 Task: Add Sprouts Organic Apple Cinnamon Instant Oatmeal to the cart.
Action: Mouse moved to (23, 108)
Screenshot: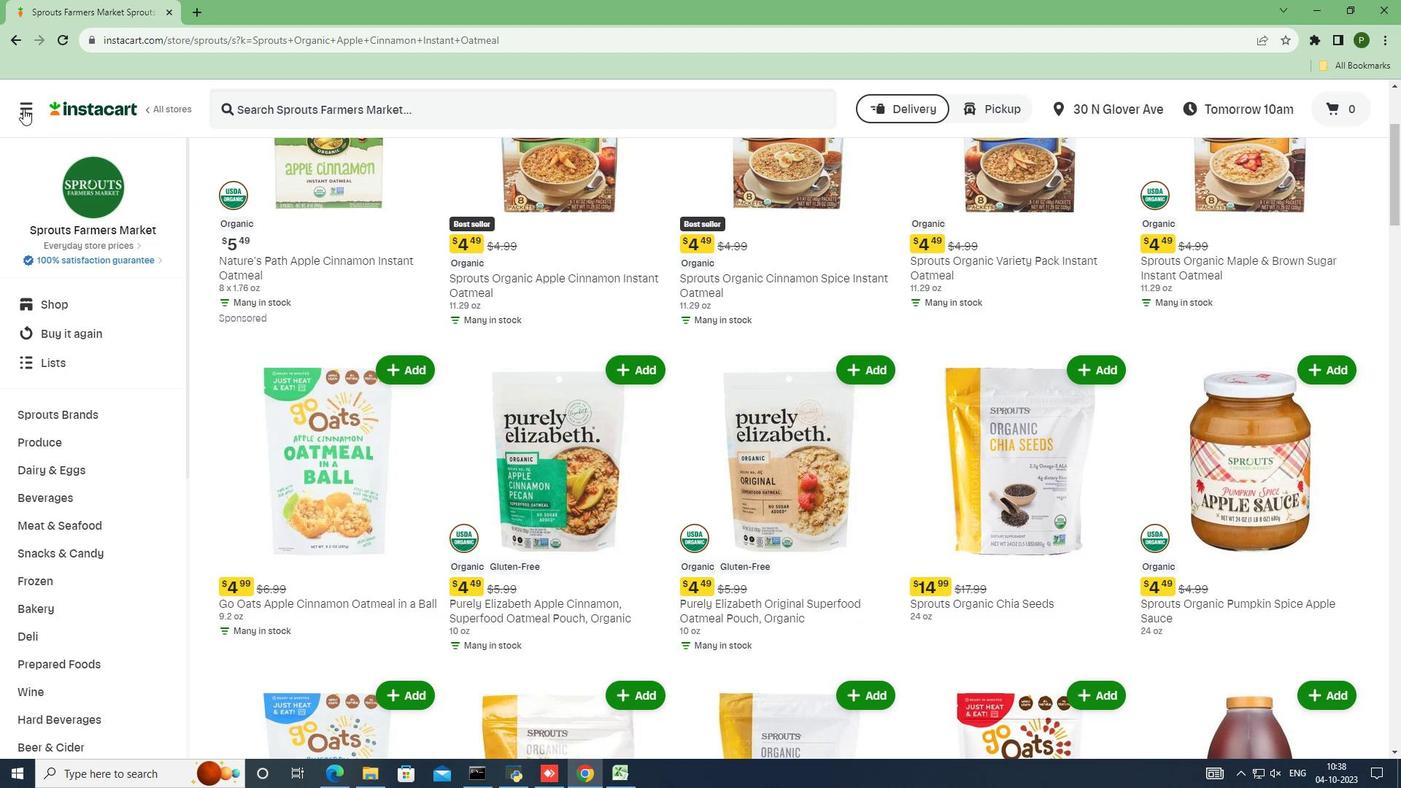 
Action: Mouse pressed left at (23, 108)
Screenshot: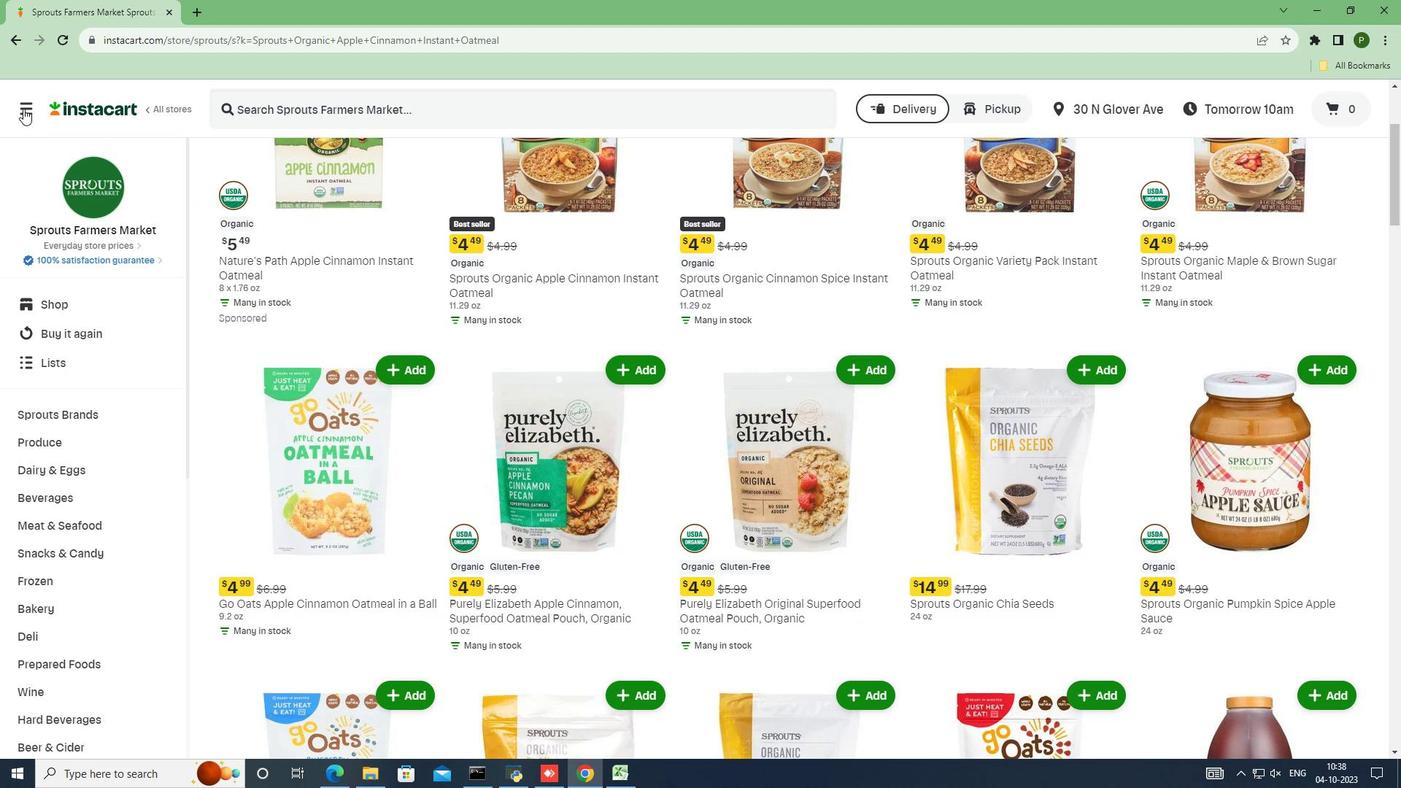 
Action: Mouse moved to (54, 403)
Screenshot: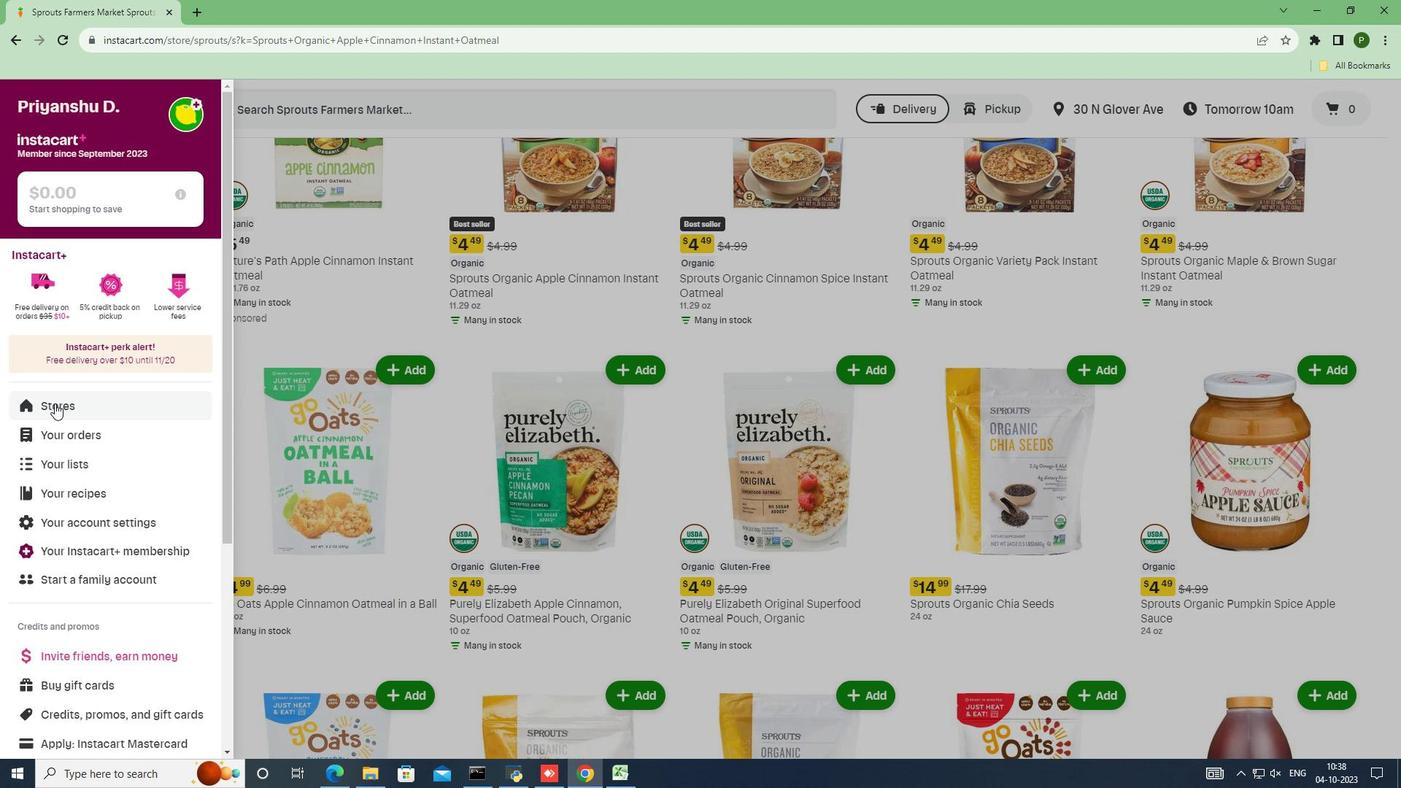 
Action: Mouse pressed left at (54, 403)
Screenshot: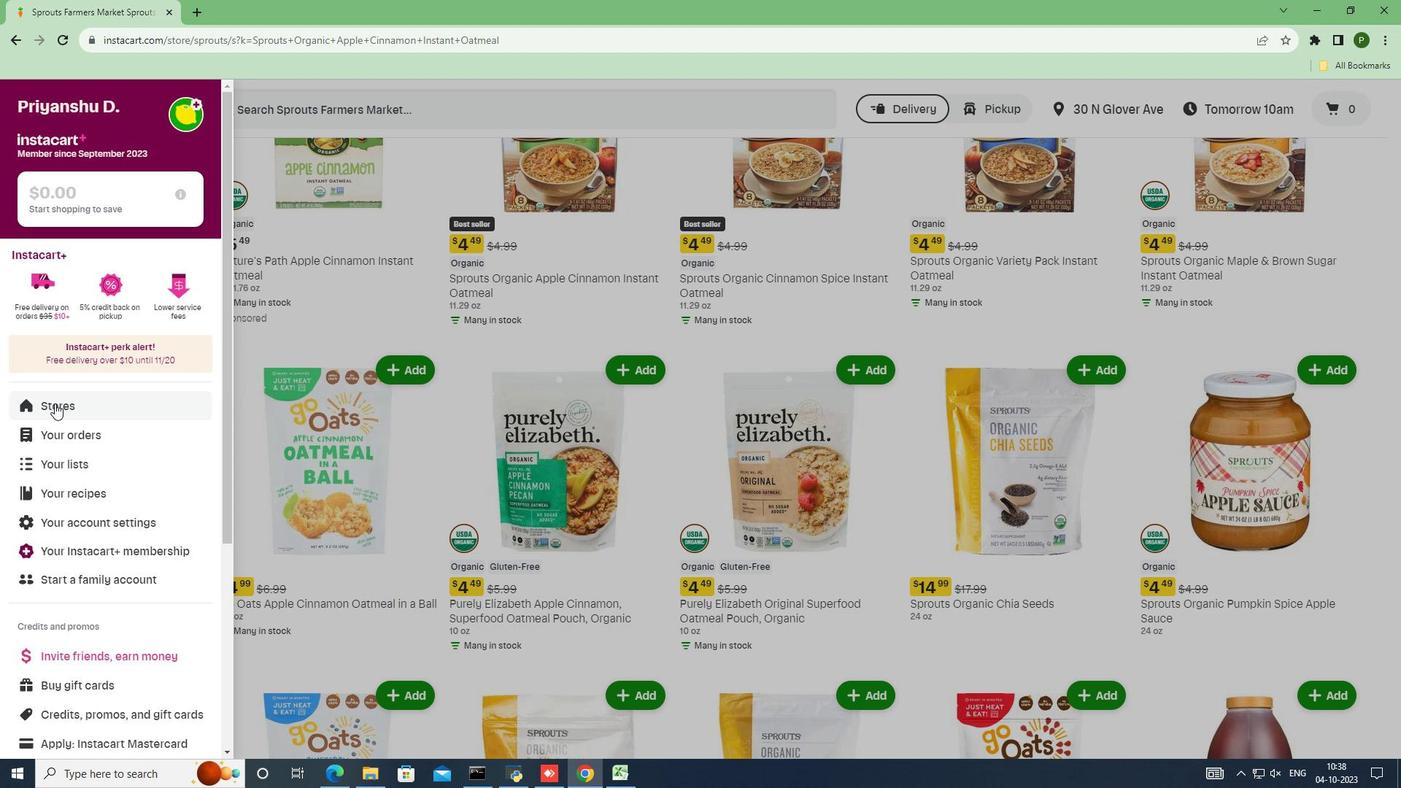 
Action: Mouse moved to (340, 167)
Screenshot: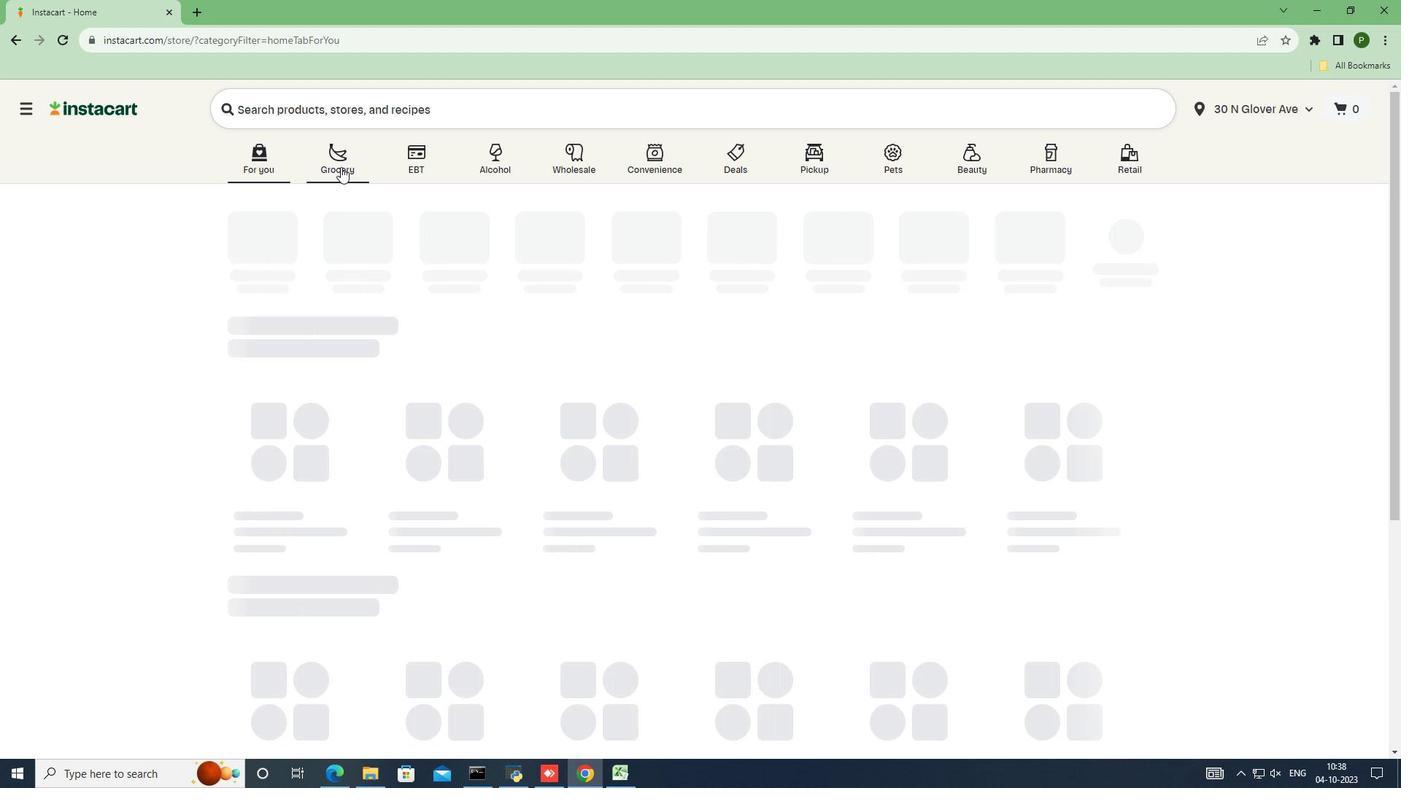 
Action: Mouse pressed left at (340, 167)
Screenshot: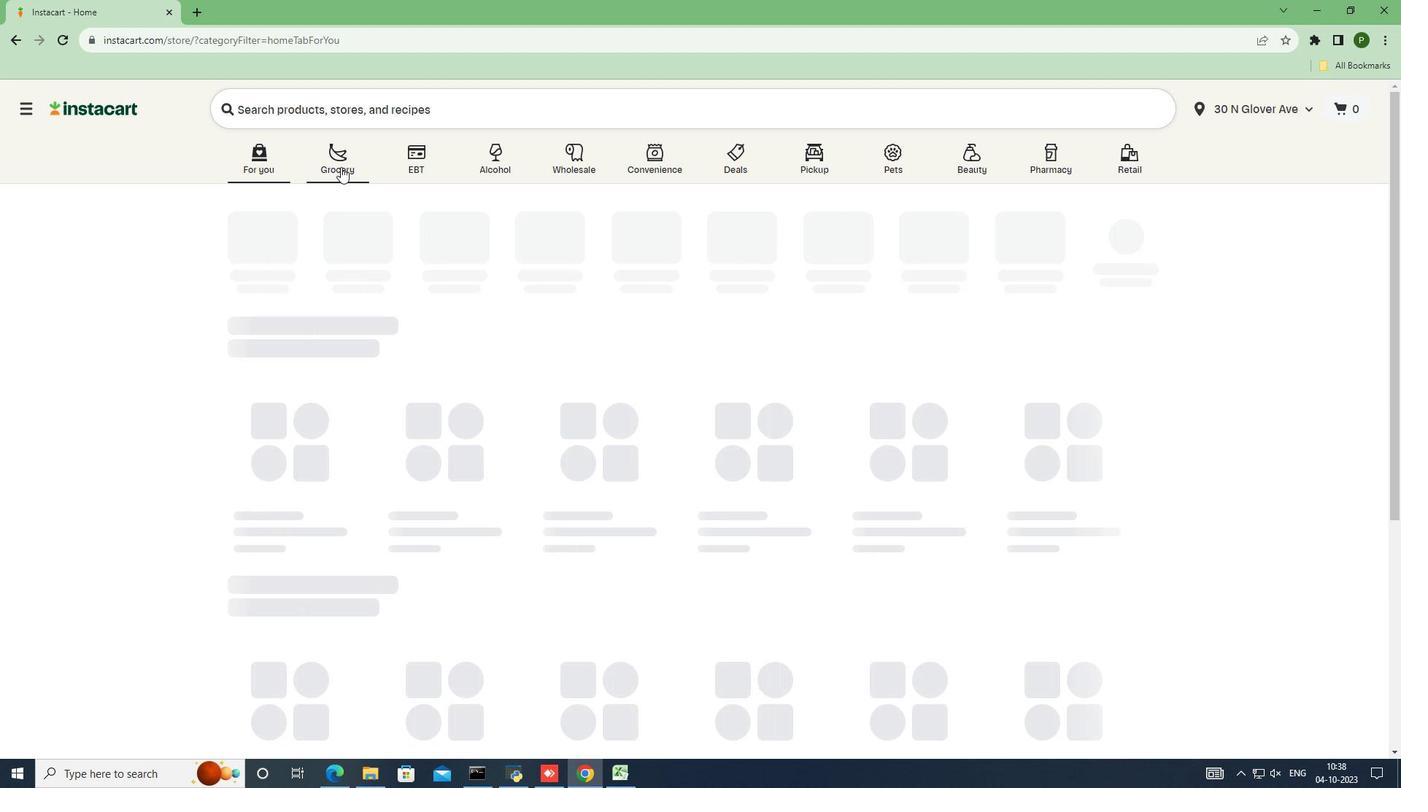 
Action: Mouse moved to (889, 335)
Screenshot: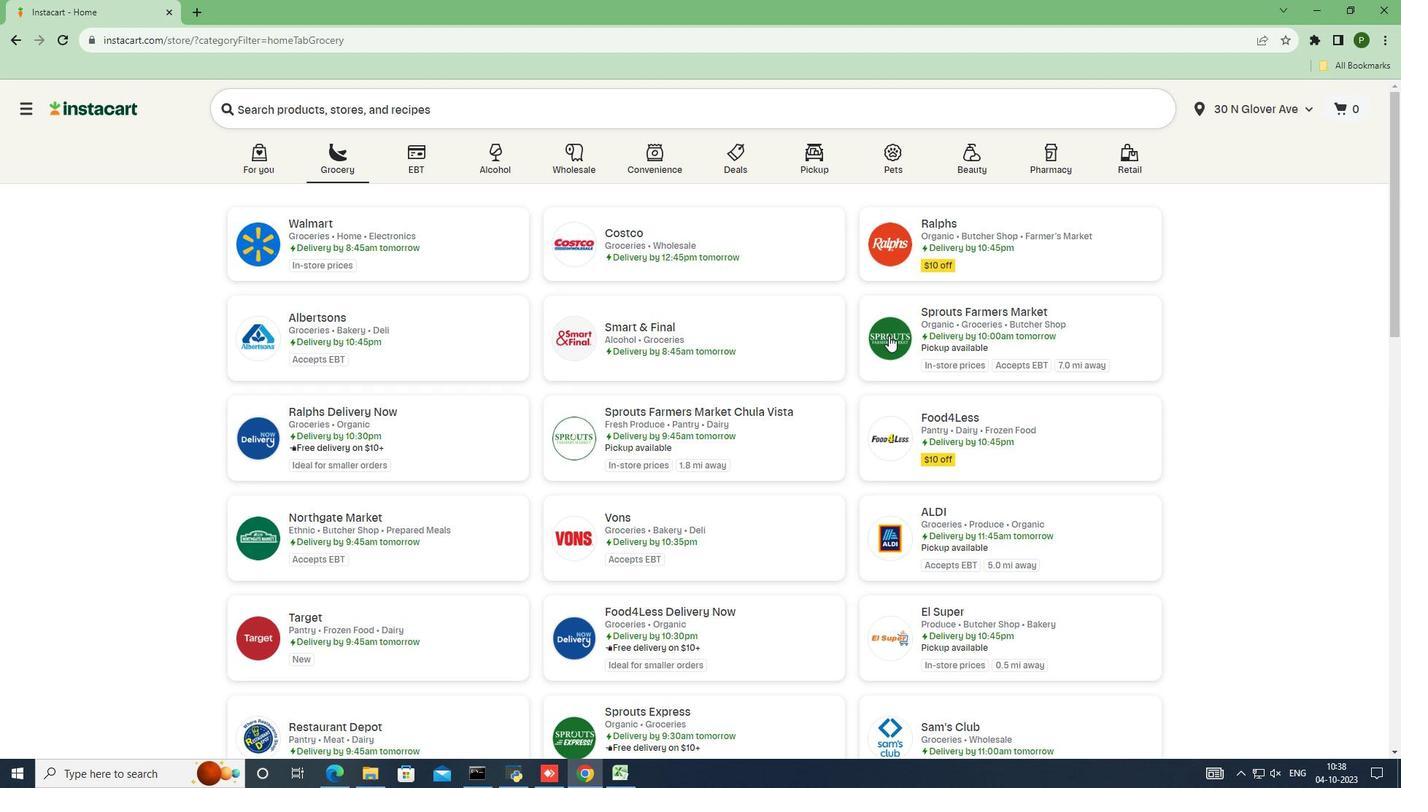 
Action: Mouse pressed left at (889, 335)
Screenshot: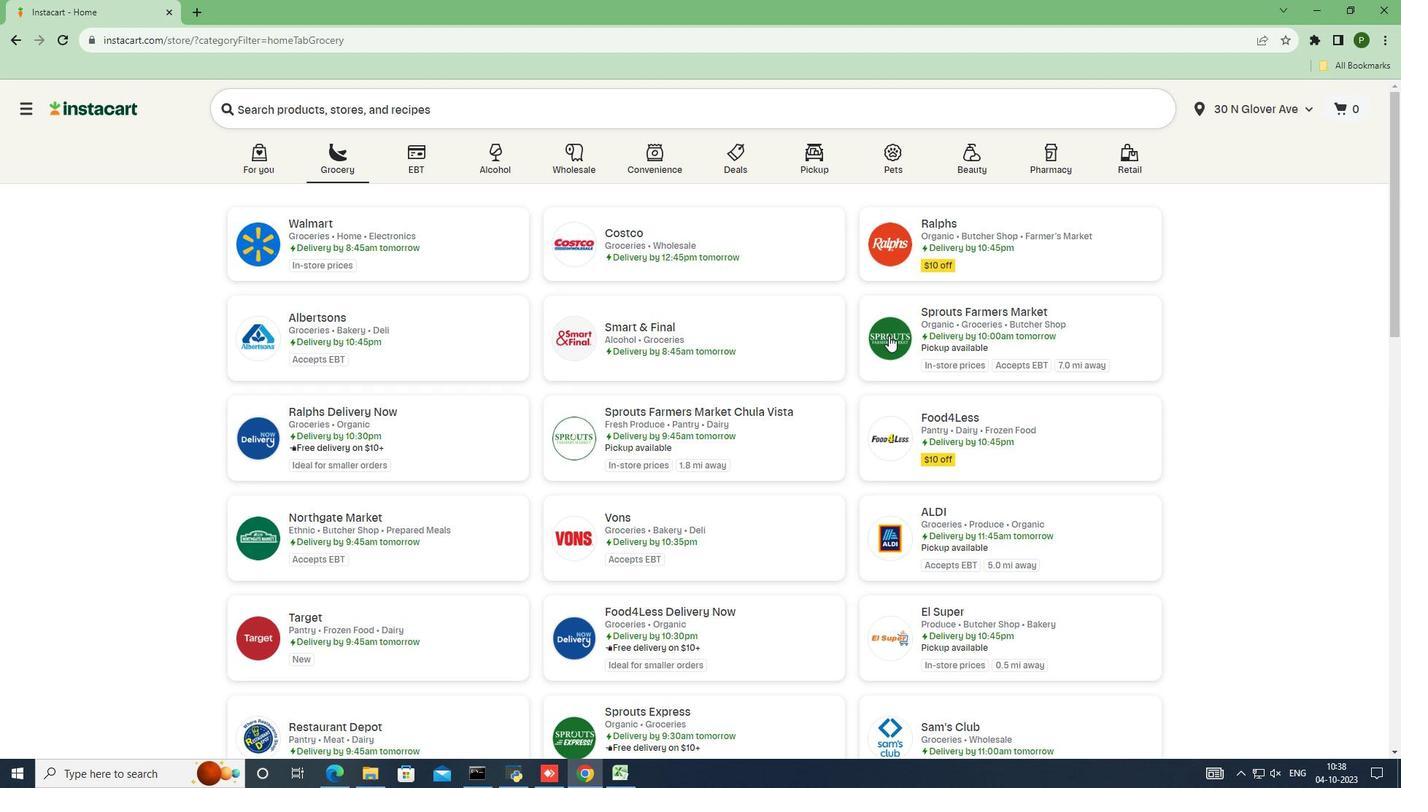 
Action: Mouse moved to (119, 408)
Screenshot: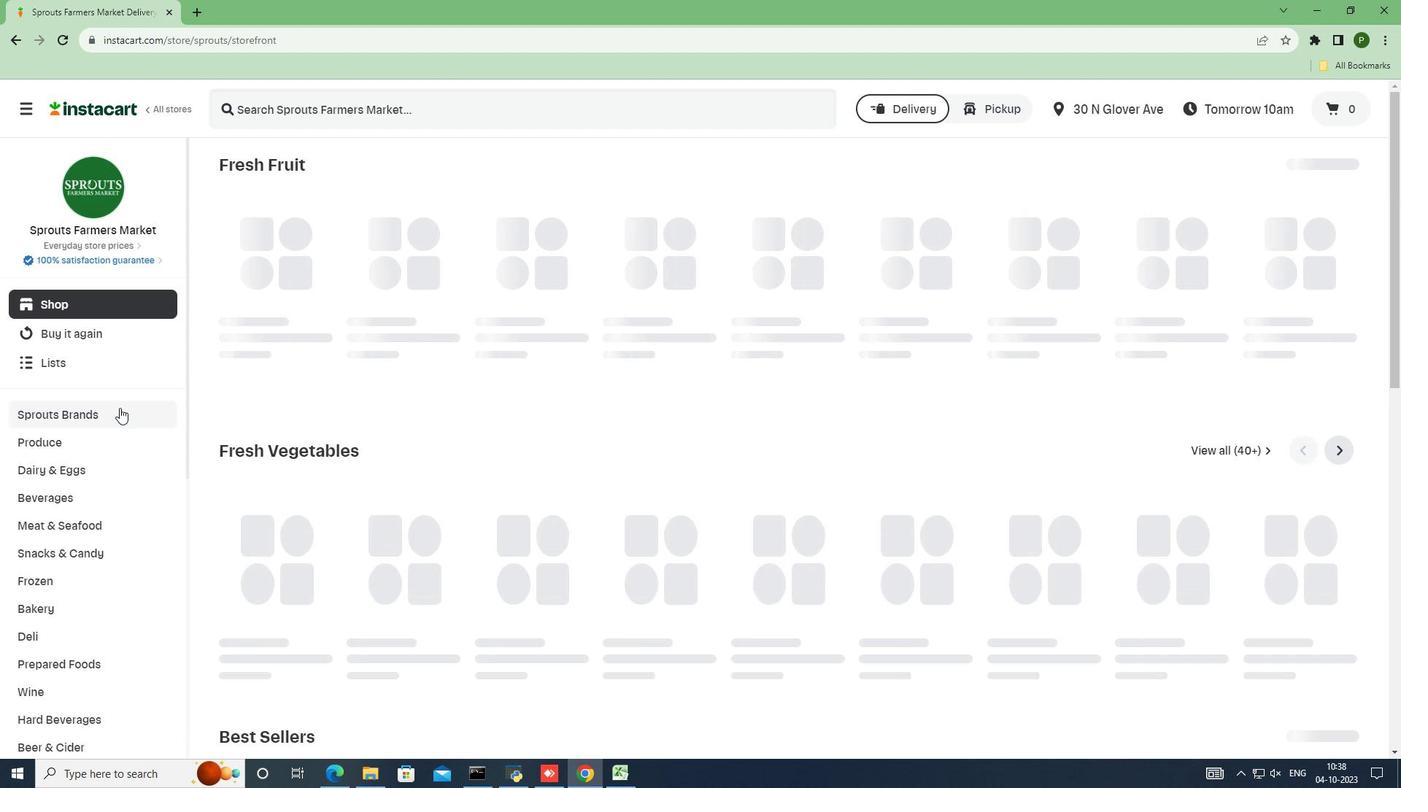 
Action: Mouse pressed left at (119, 408)
Screenshot: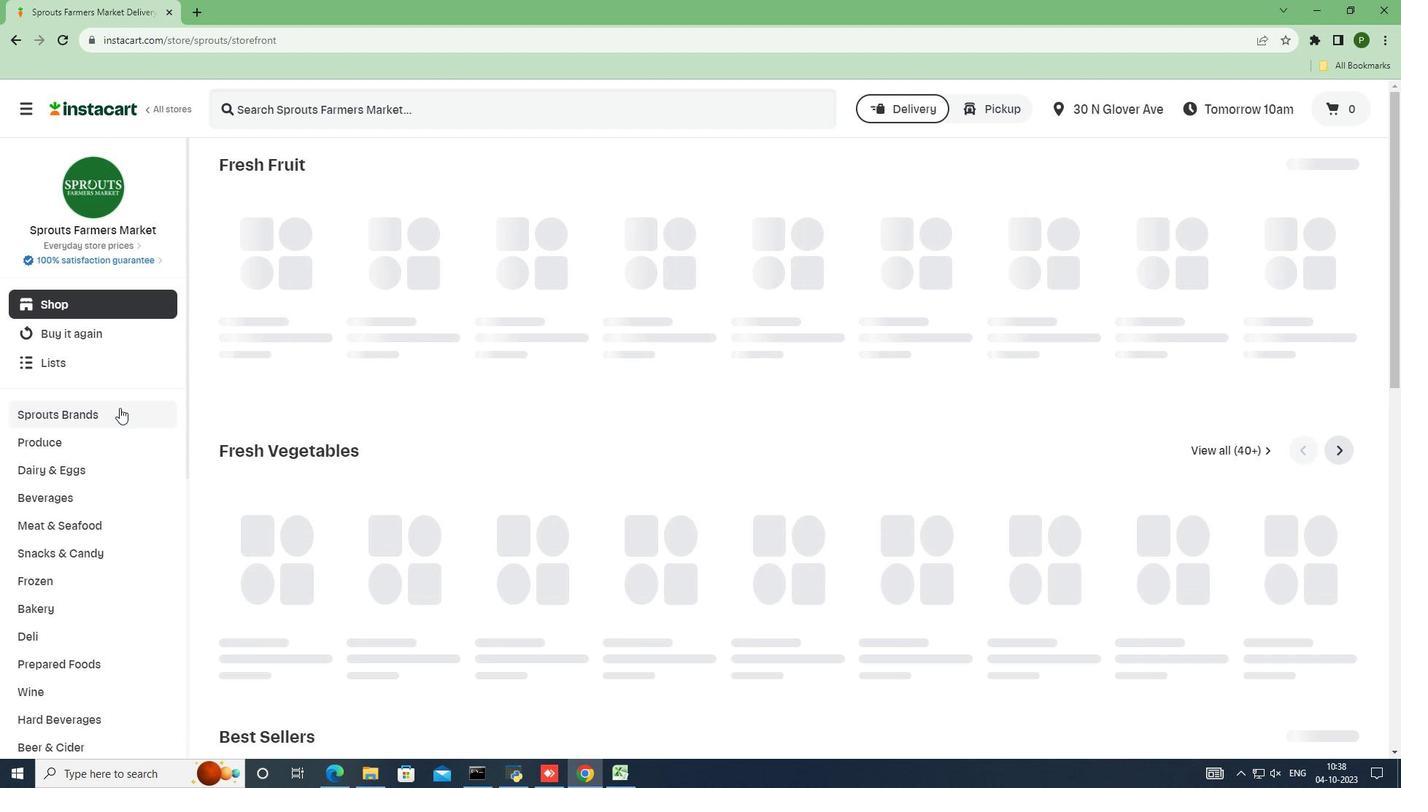 
Action: Mouse moved to (96, 524)
Screenshot: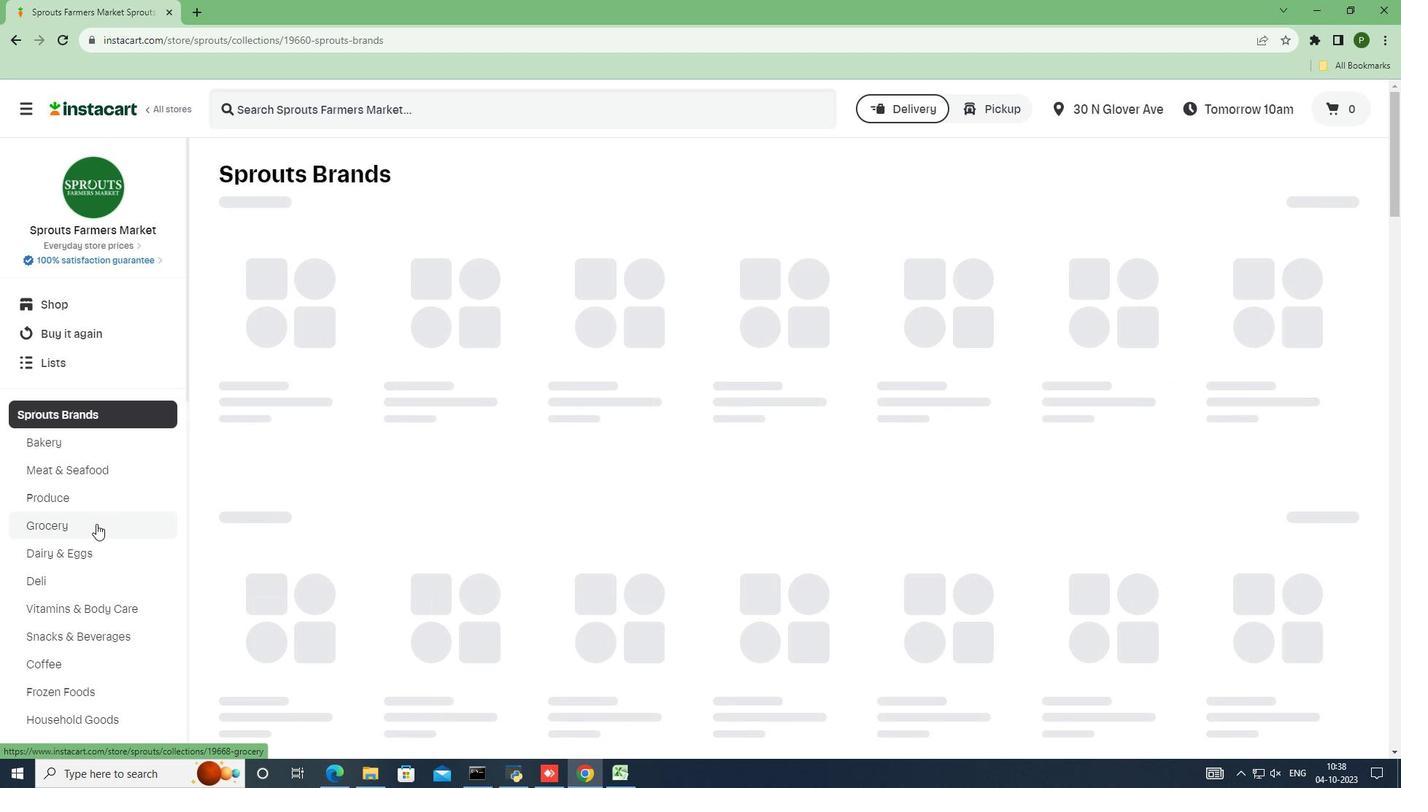 
Action: Mouse pressed left at (96, 524)
Screenshot: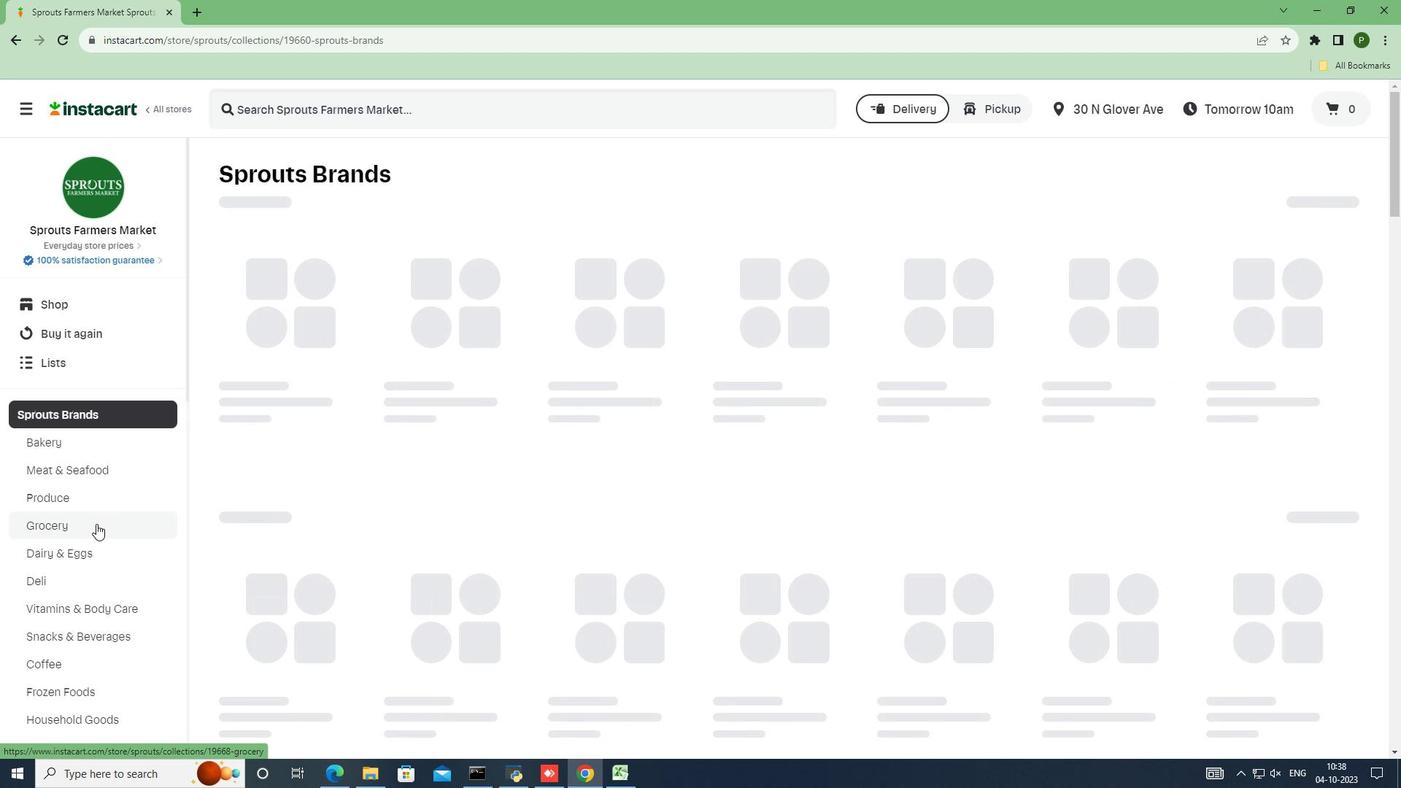 
Action: Mouse moved to (403, 316)
Screenshot: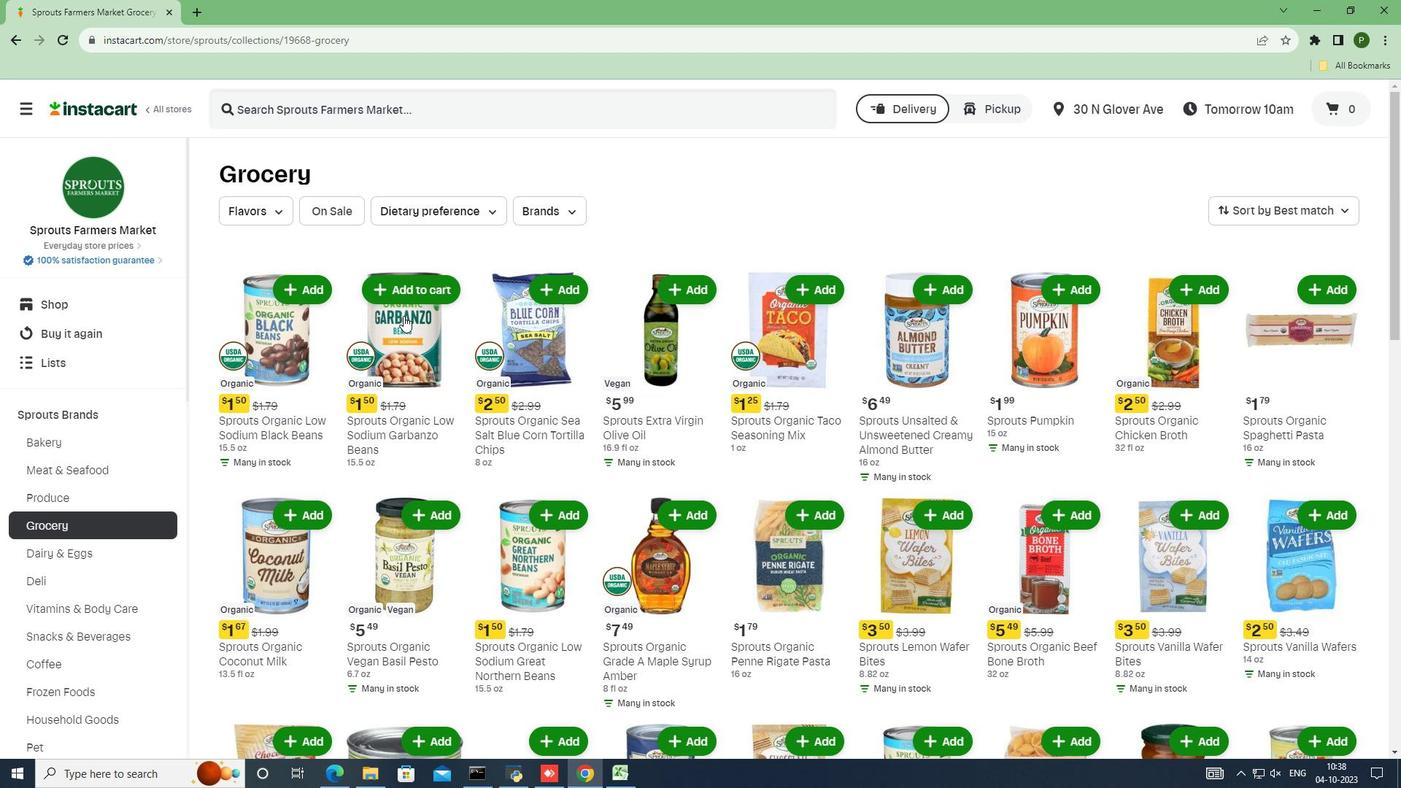
Action: Mouse scrolled (403, 315) with delta (0, 0)
Screenshot: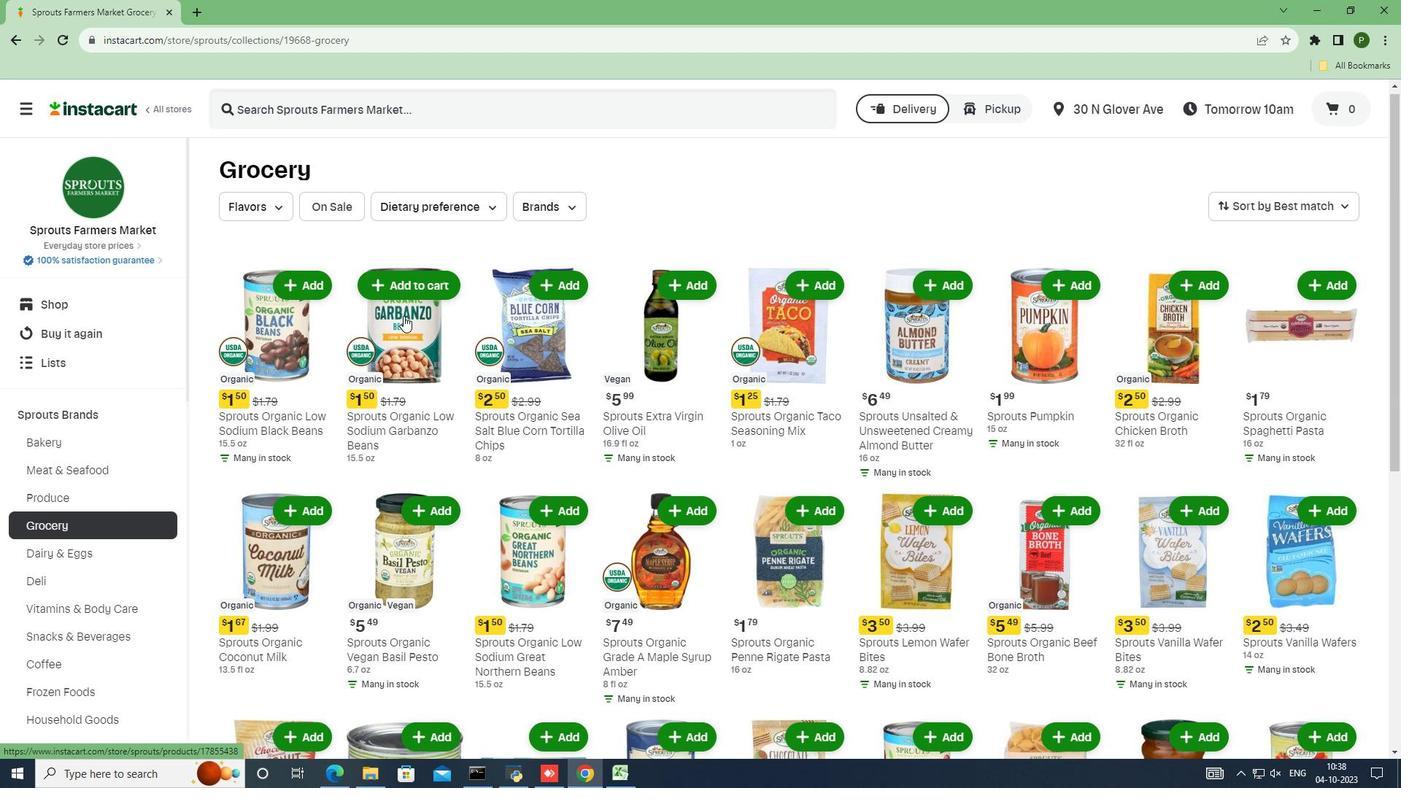 
Action: Mouse scrolled (403, 315) with delta (0, 0)
Screenshot: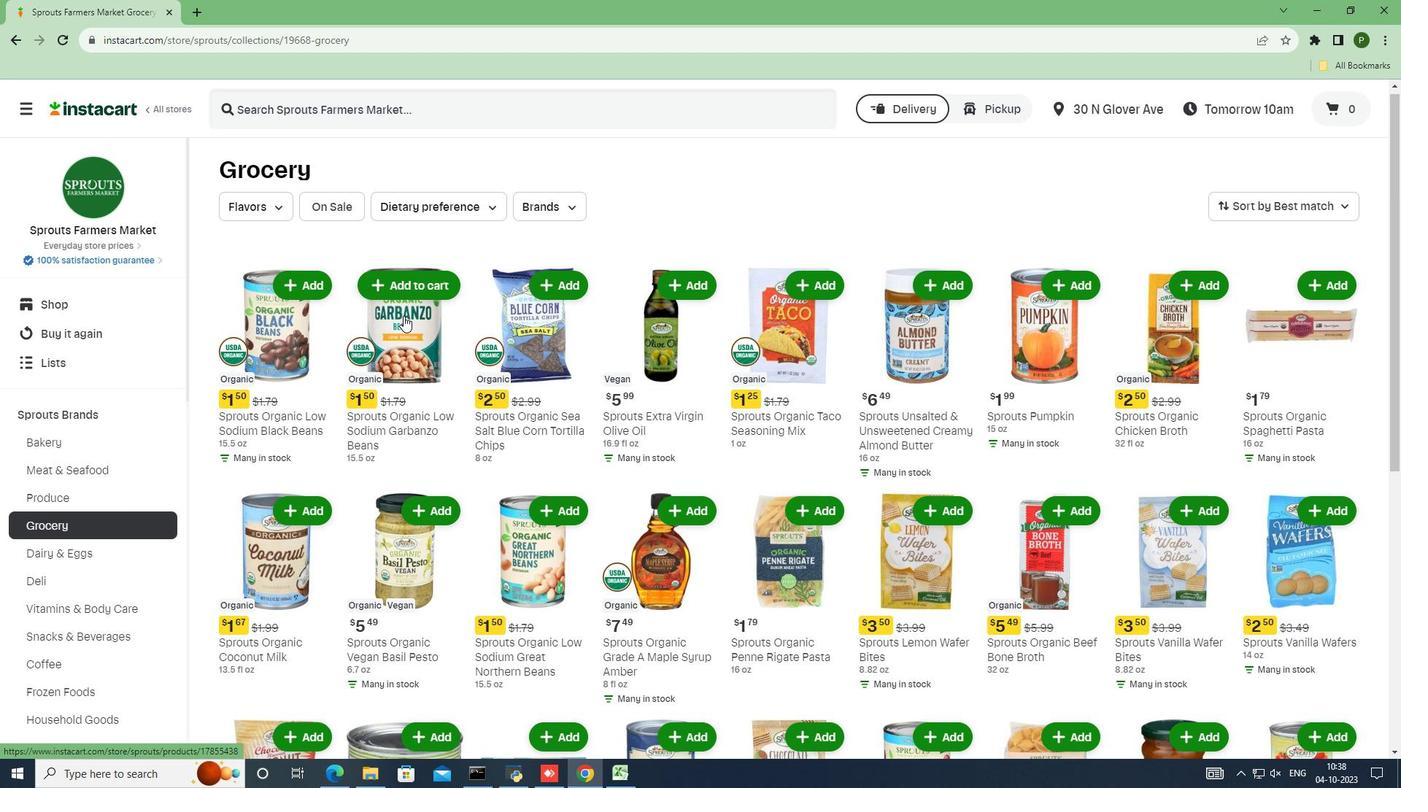 
Action: Mouse scrolled (403, 315) with delta (0, 0)
Screenshot: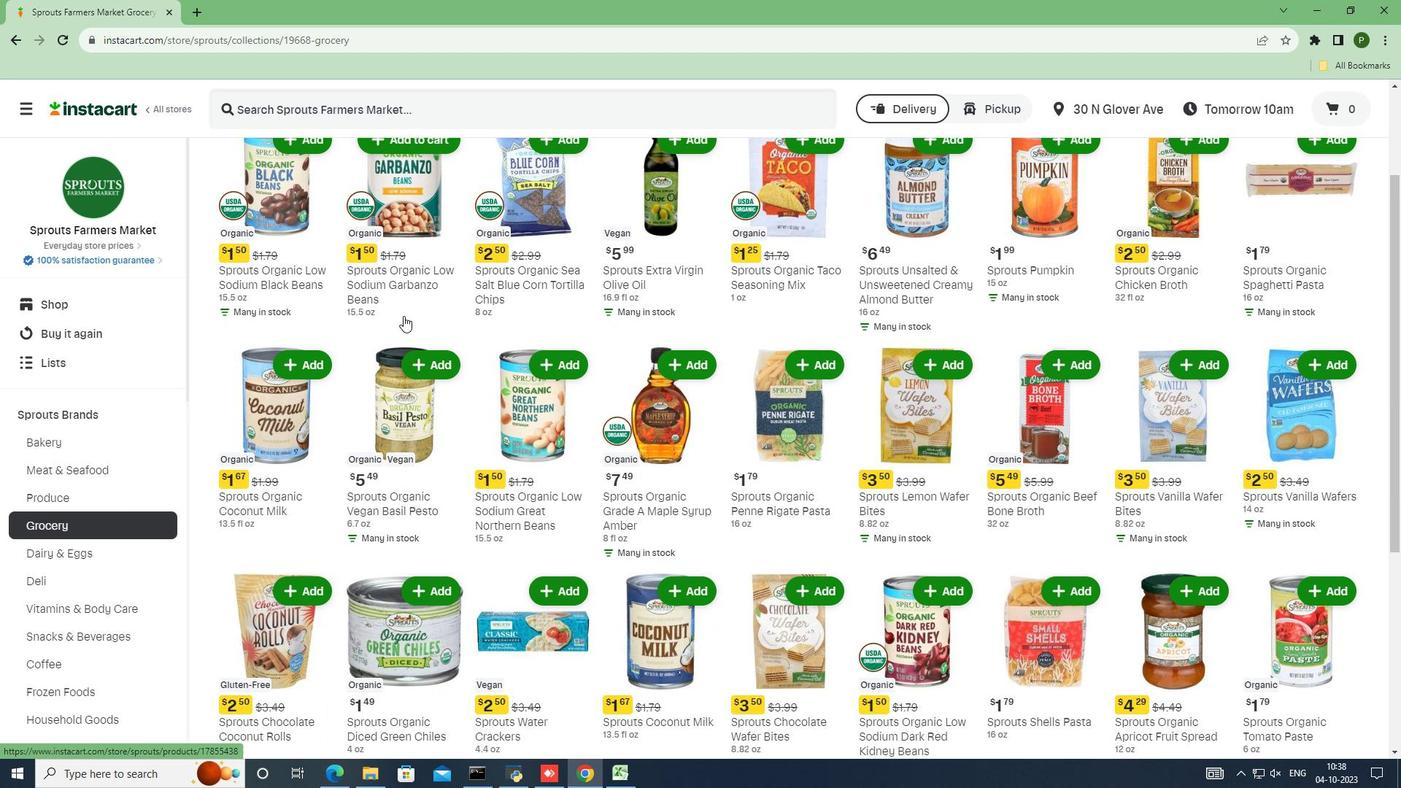 
Action: Mouse scrolled (403, 315) with delta (0, 0)
Screenshot: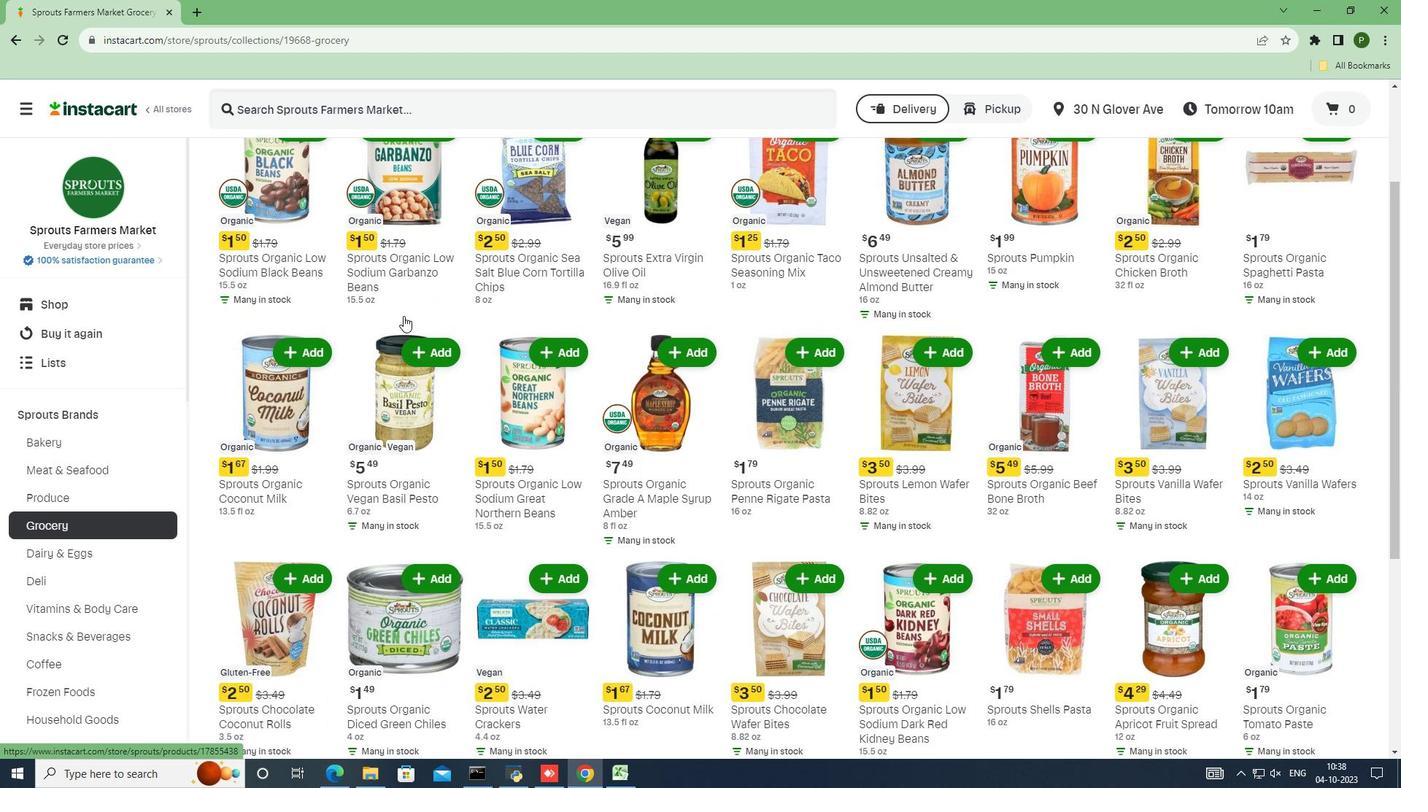 
Action: Mouse moved to (392, 323)
Screenshot: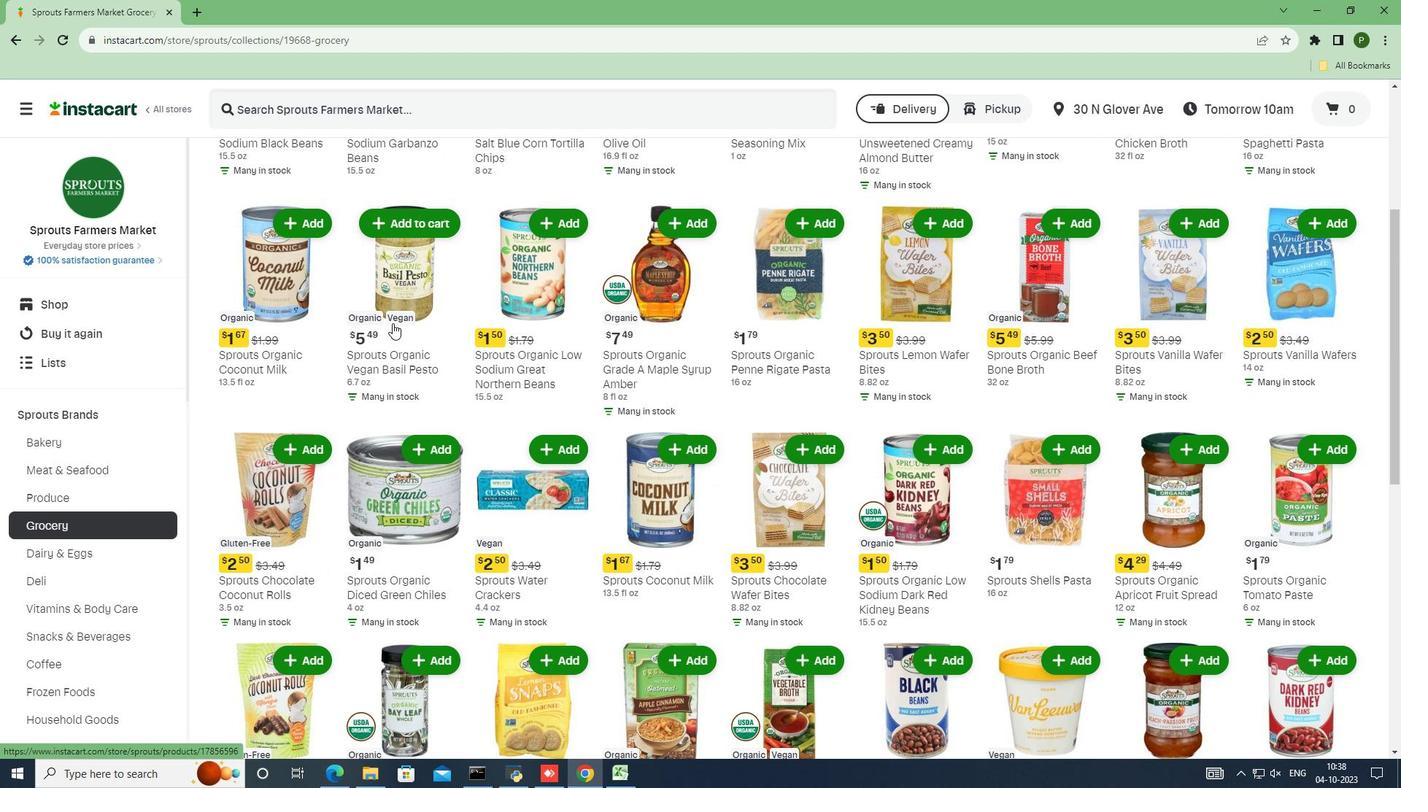
Action: Mouse scrolled (392, 322) with delta (0, 0)
Screenshot: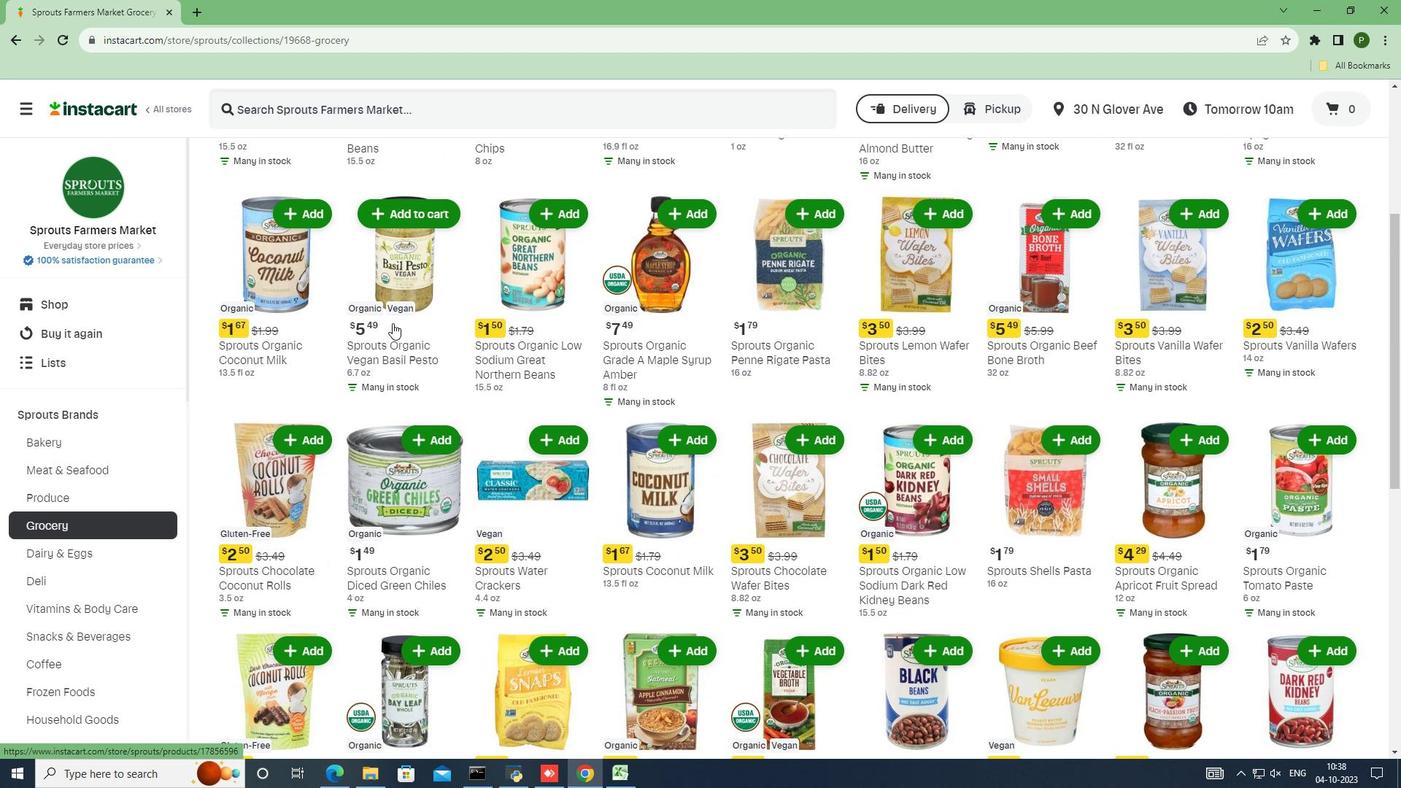 
Action: Mouse scrolled (392, 322) with delta (0, 0)
Screenshot: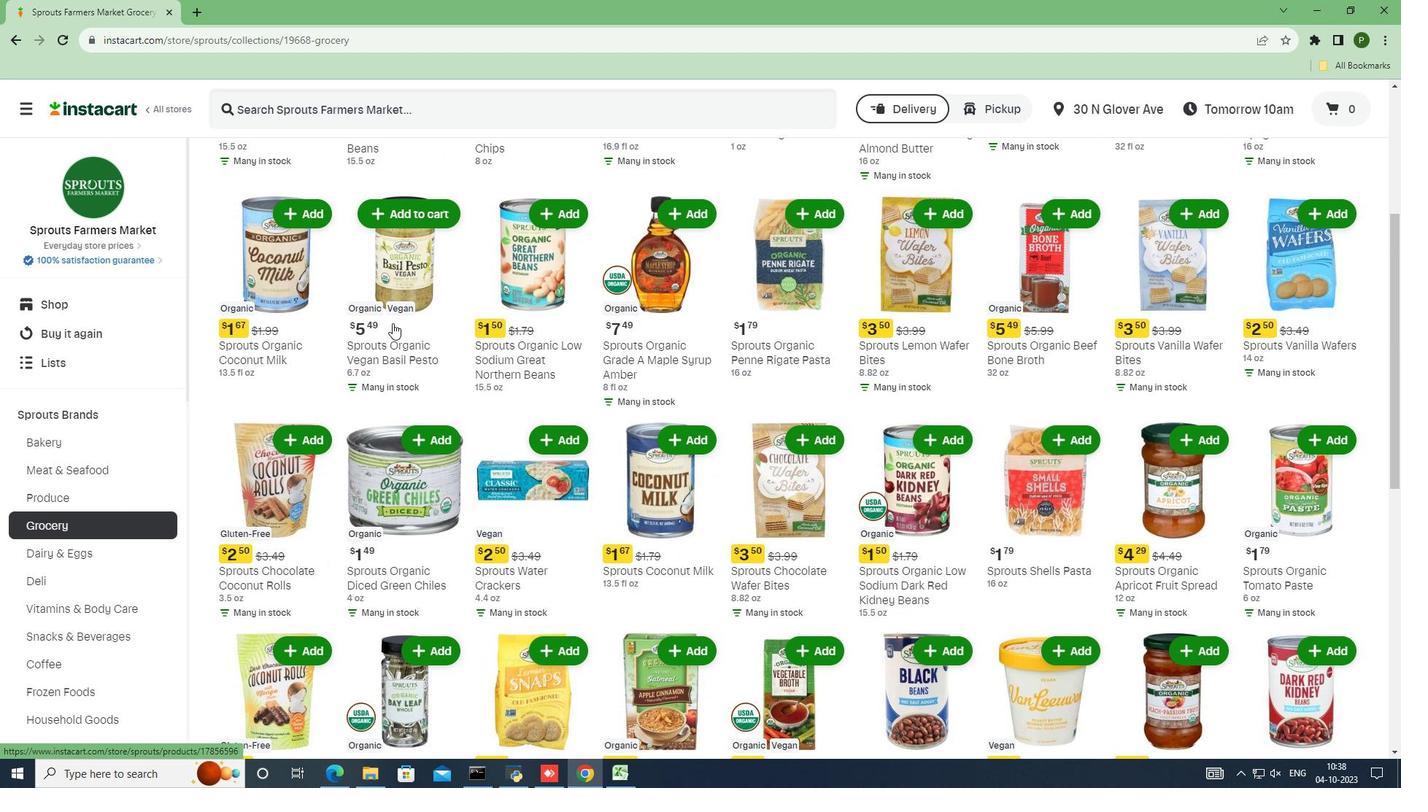 
Action: Mouse scrolled (392, 322) with delta (0, 0)
Screenshot: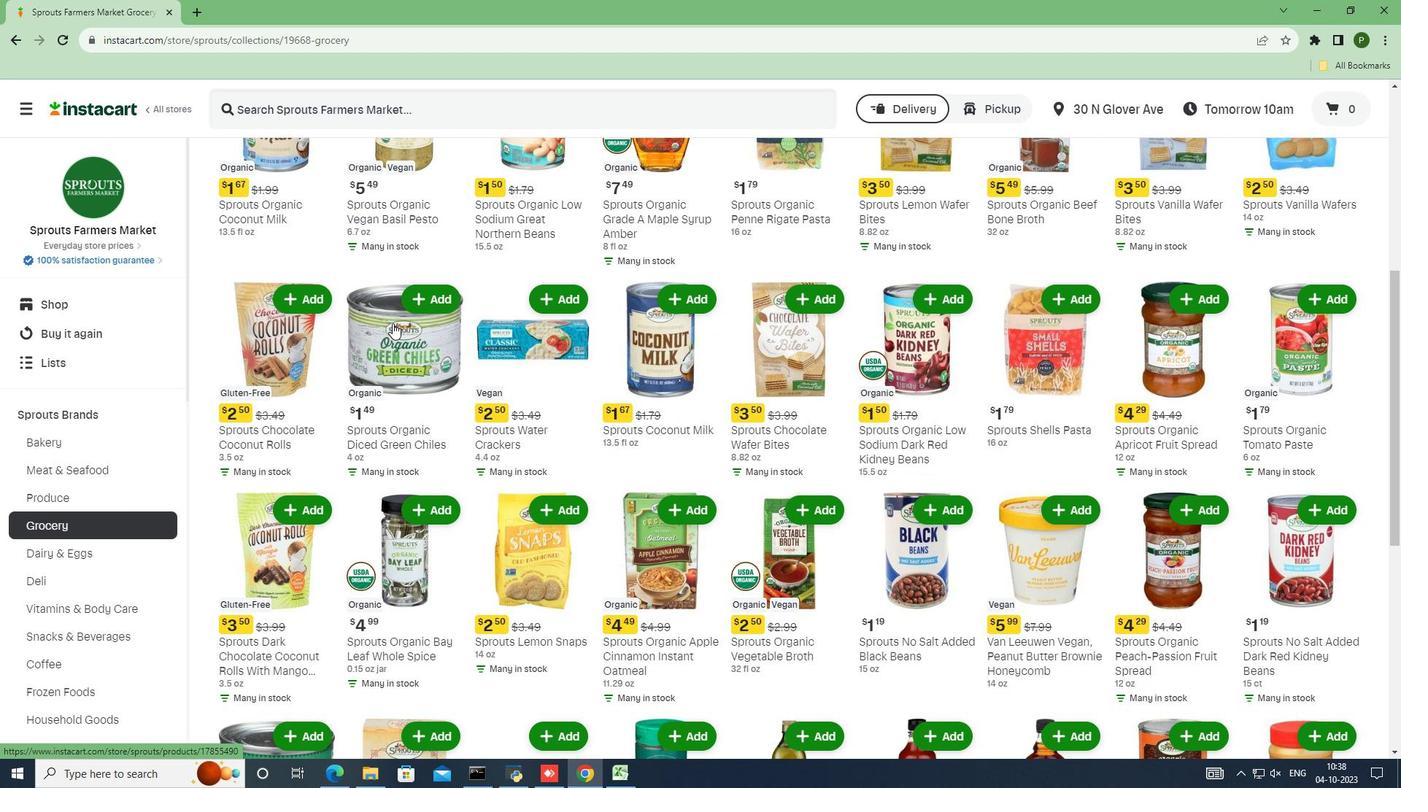 
Action: Mouse scrolled (392, 322) with delta (0, 0)
Screenshot: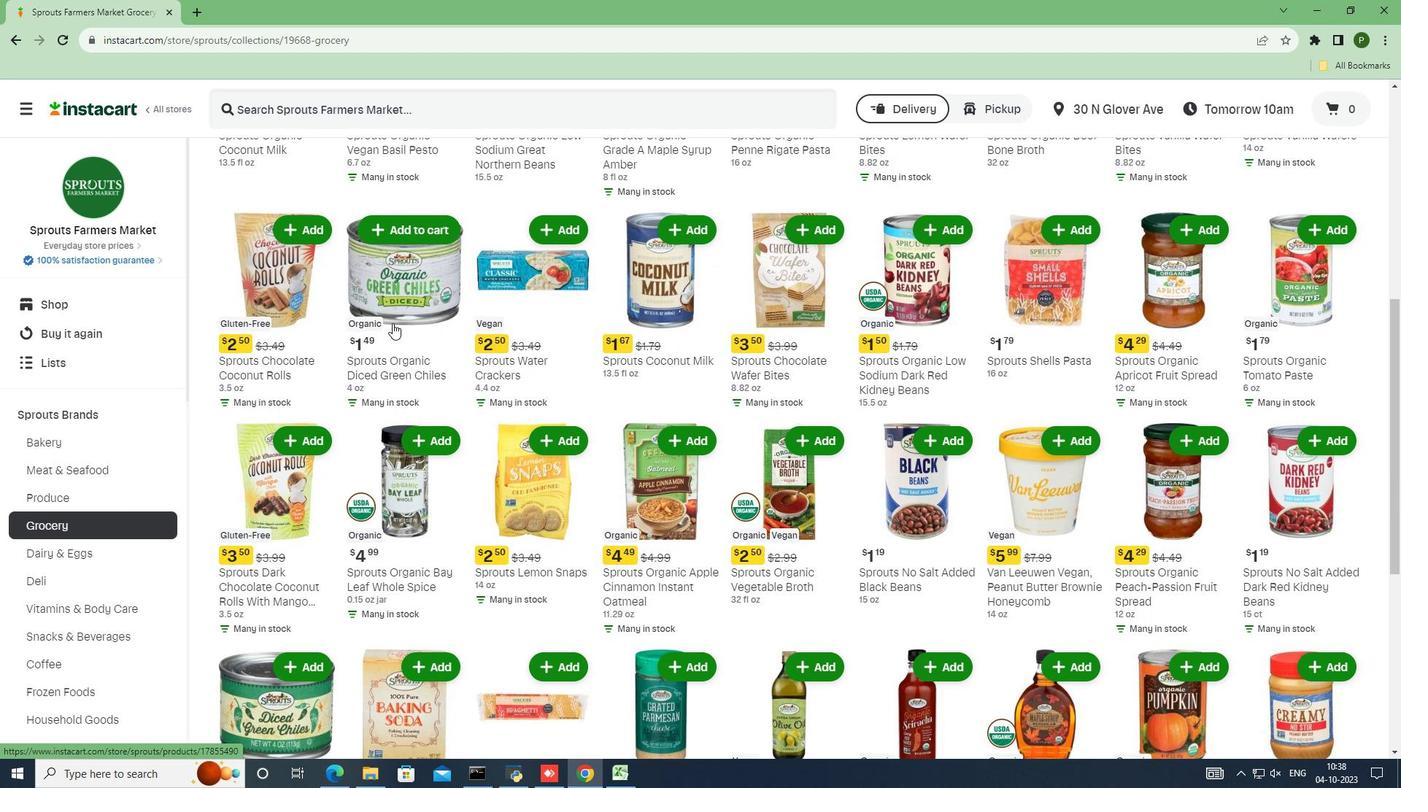 
Action: Mouse moved to (631, 367)
Screenshot: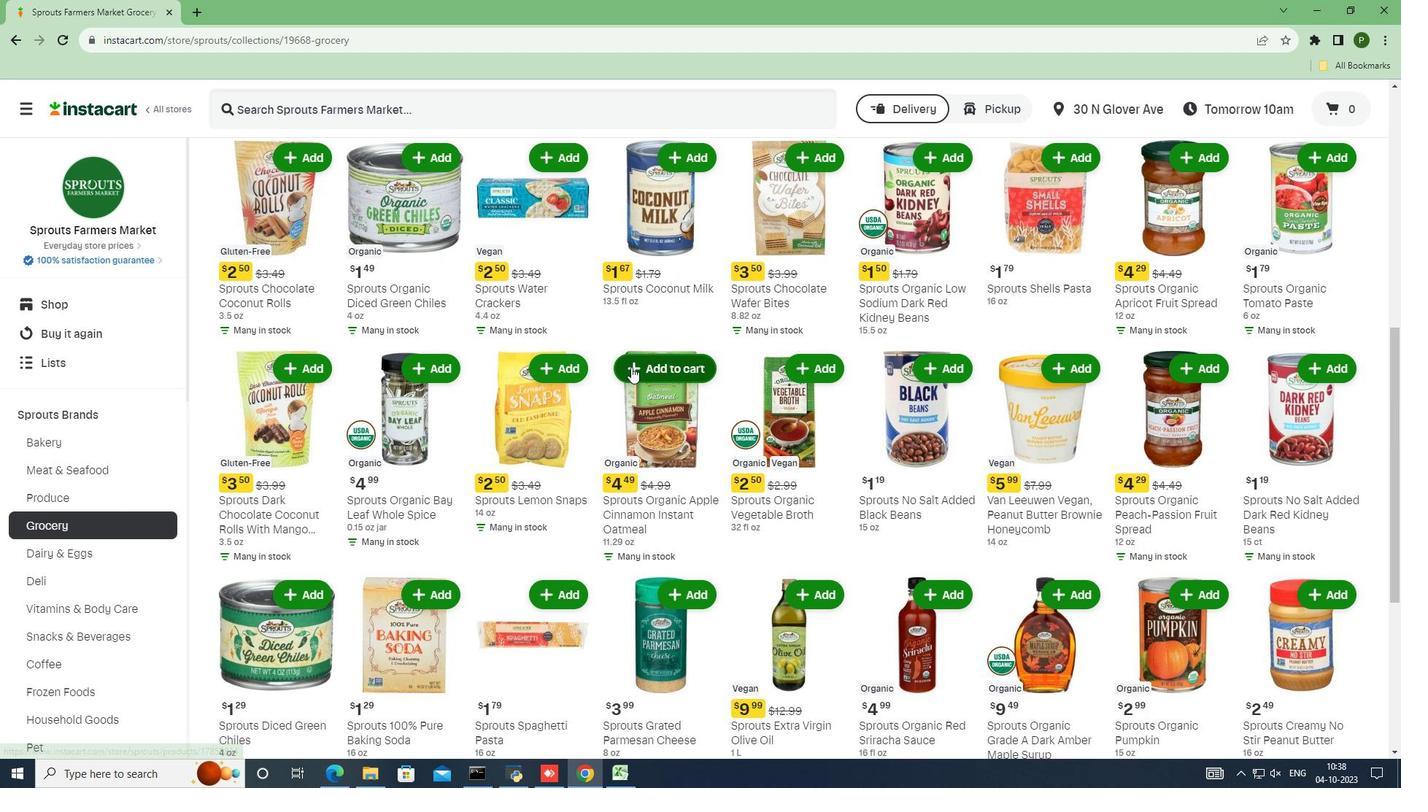 
Action: Mouse pressed left at (631, 367)
Screenshot: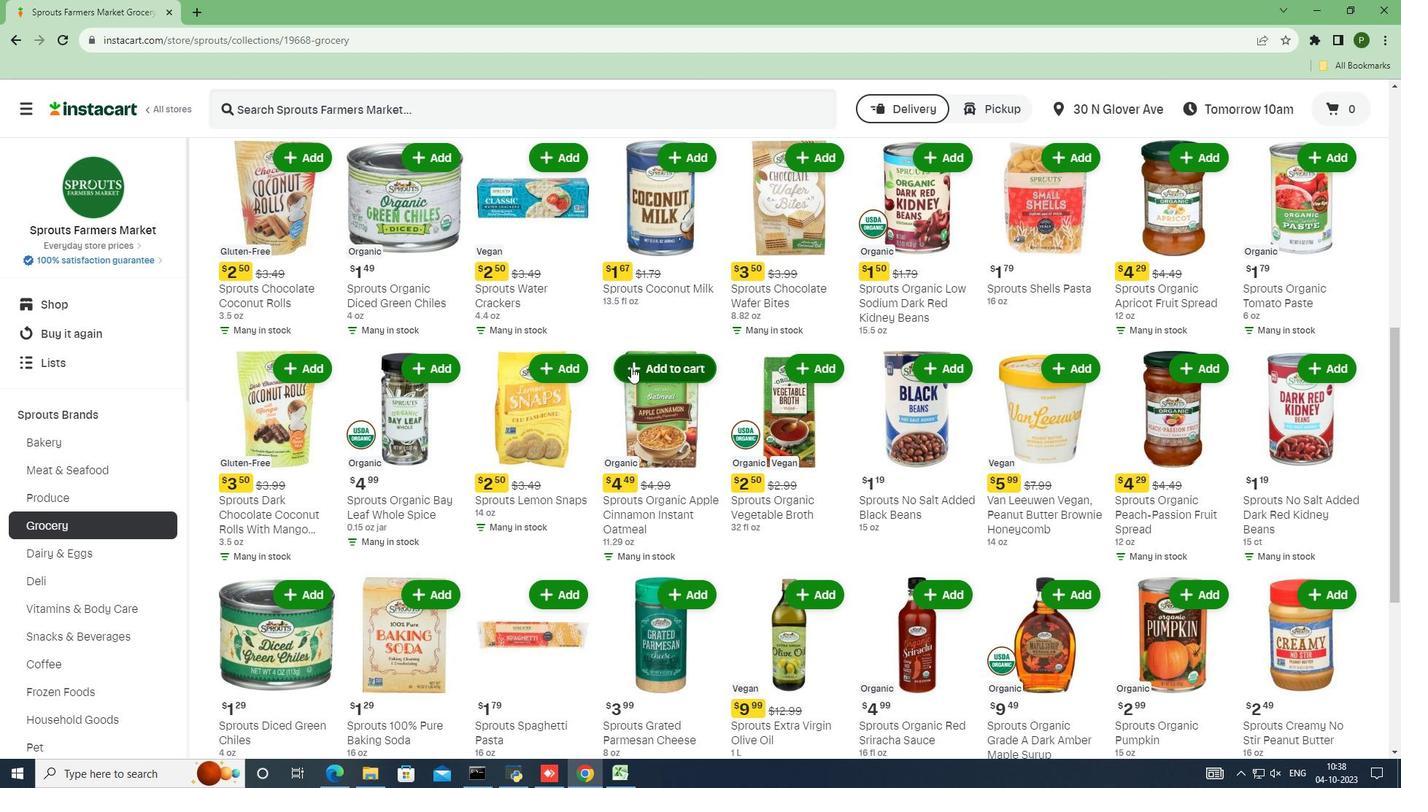 
